 Task: Add an event with the title Casual Marketing Campaign Review, date '2023/10/20', time 7:30 AM to 9:30 AM, logged in from the account softage.10@softage.netand send the event invitation to softage.8@softage.net and softage.9@softage.net. Set a reminder for the event 212 day before
Action: Mouse moved to (118, 134)
Screenshot: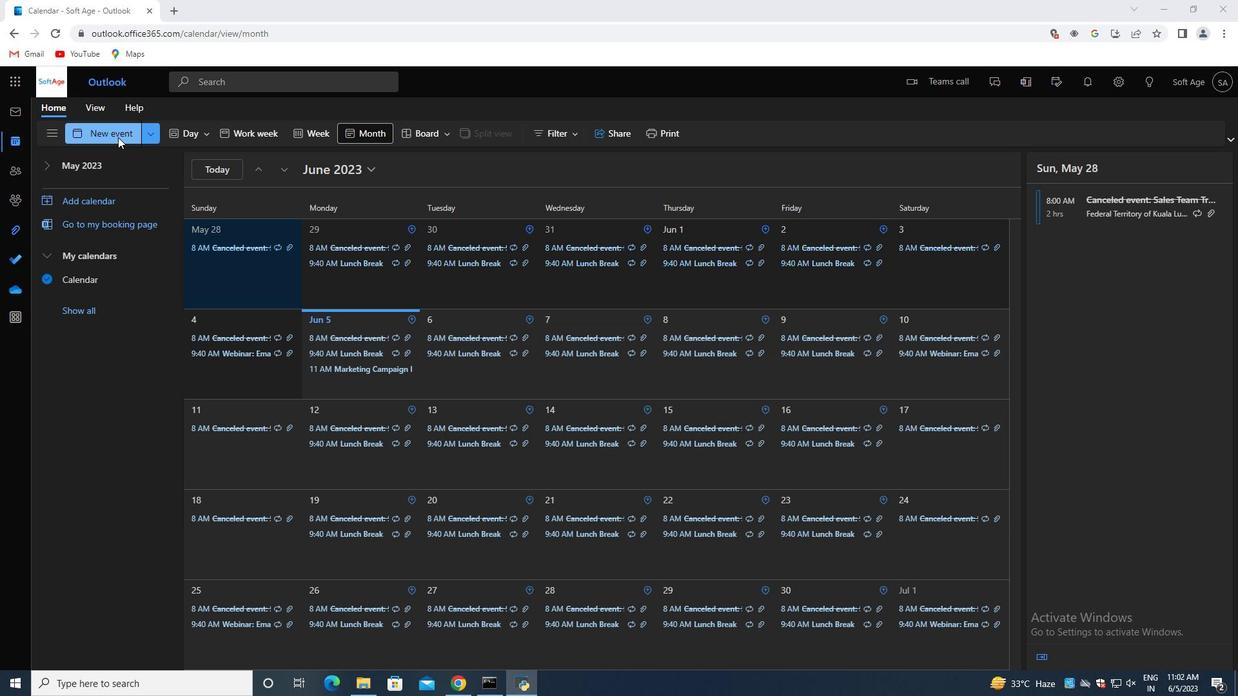 
Action: Mouse pressed left at (118, 134)
Screenshot: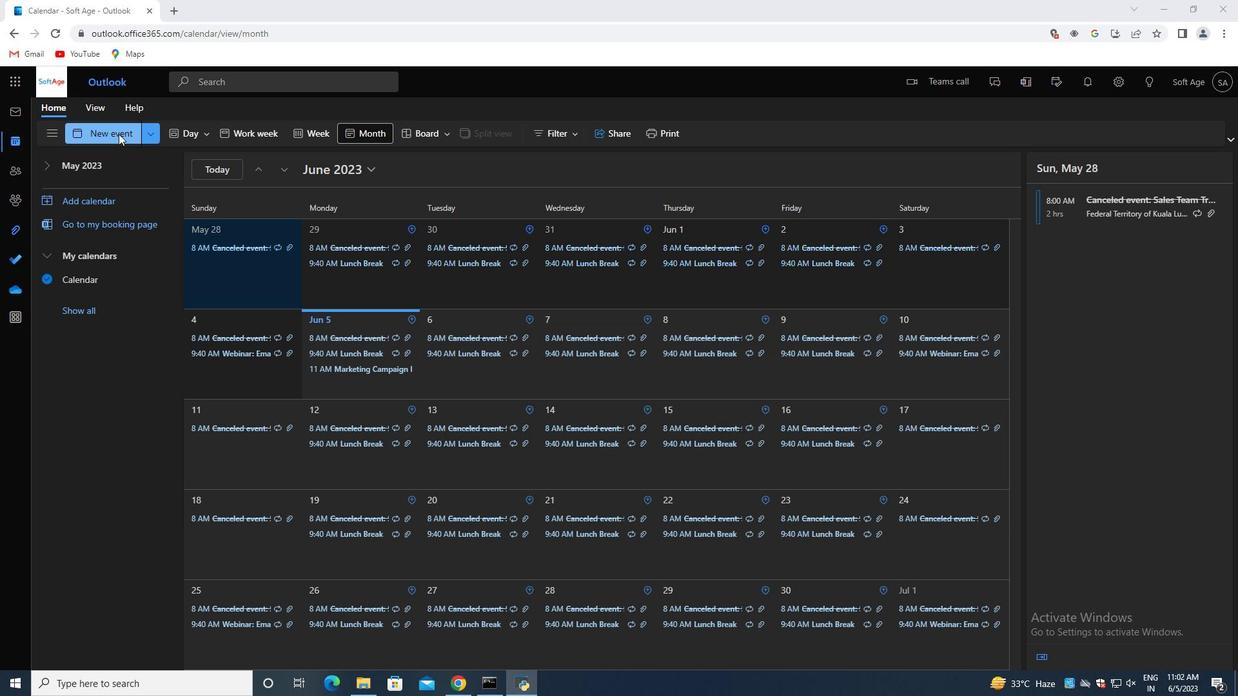 
Action: Mouse moved to (456, 144)
Screenshot: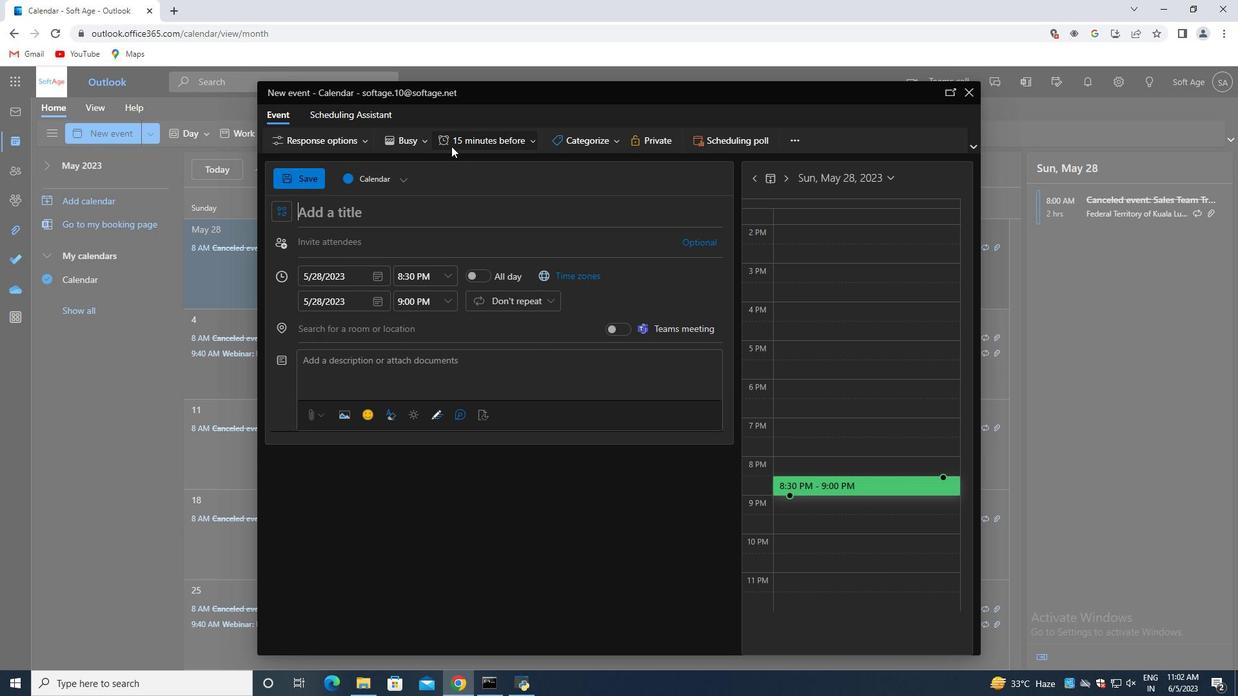 
Action: Mouse pressed left at (456, 144)
Screenshot: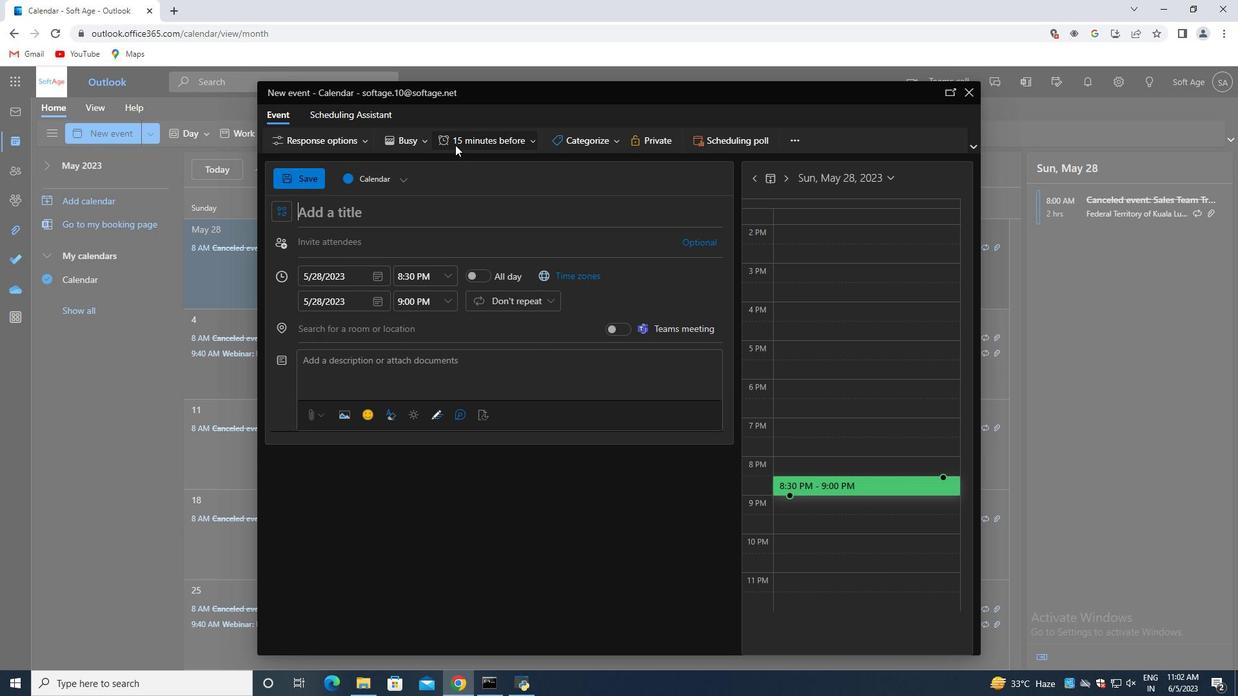 
Action: Mouse moved to (492, 352)
Screenshot: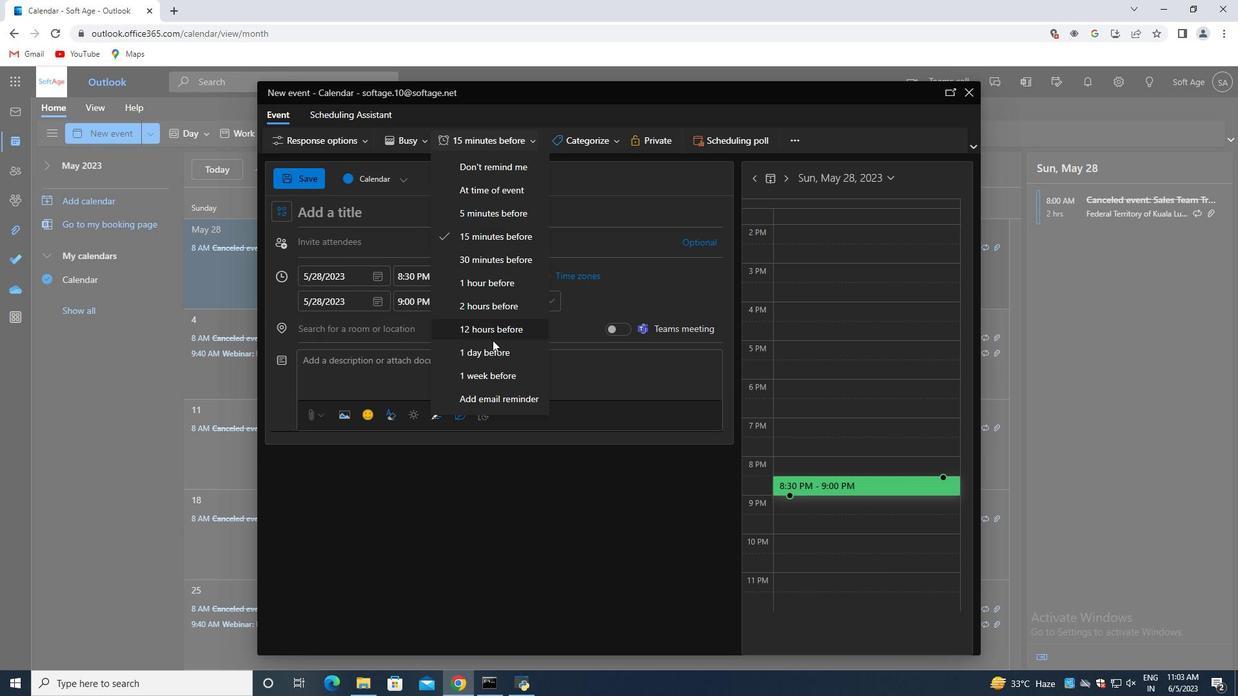 
